 Task: Set the SRTP key (hexadecimal) in real-time protocol input to "72F8D19E4".
Action: Mouse moved to (124, 13)
Screenshot: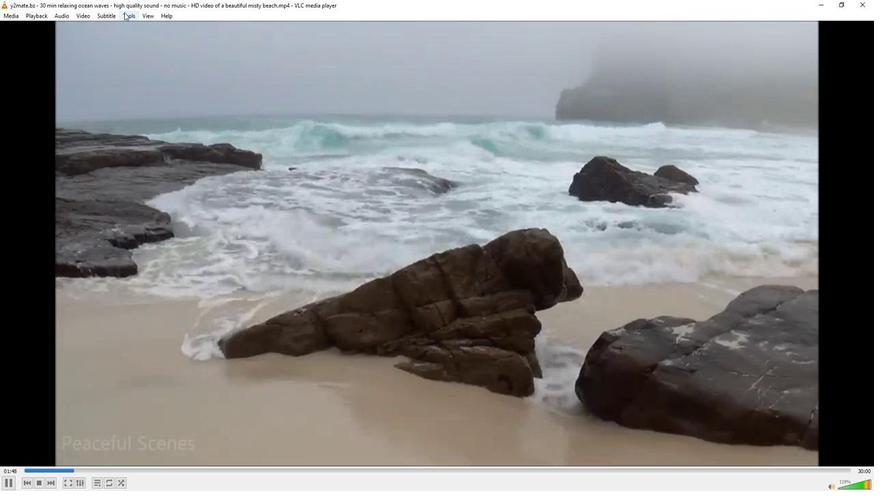 
Action: Mouse pressed left at (124, 13)
Screenshot: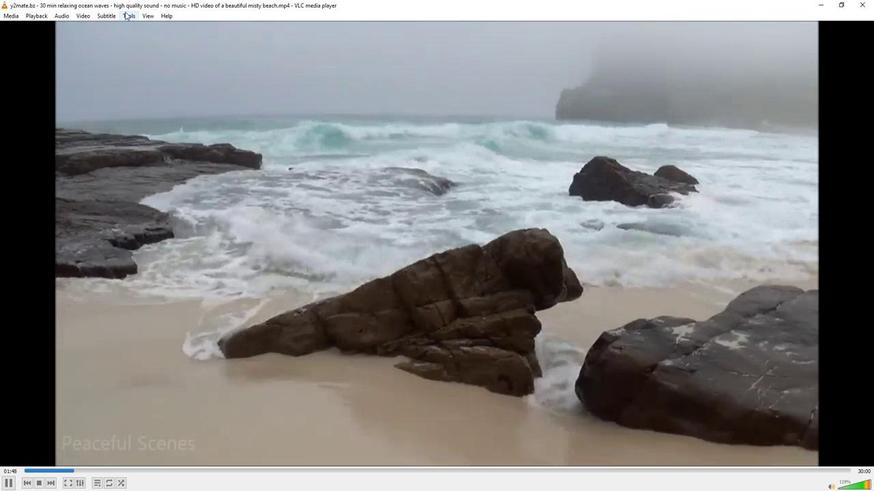 
Action: Mouse moved to (138, 127)
Screenshot: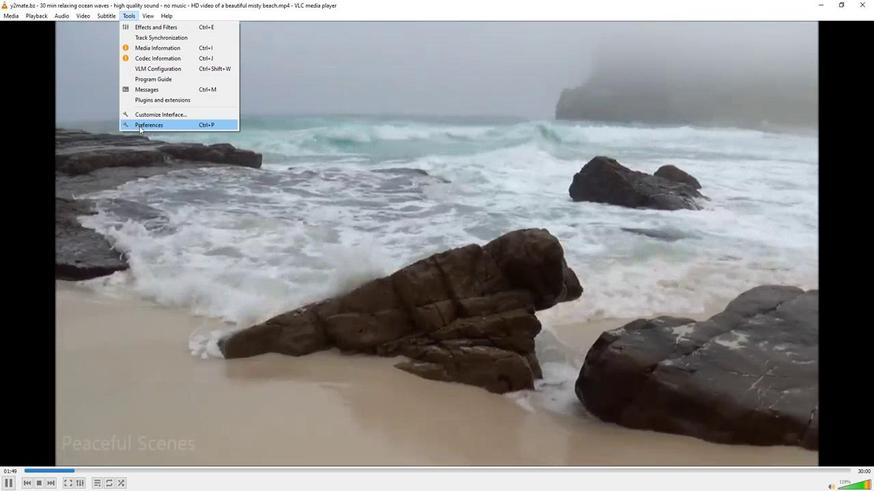 
Action: Mouse pressed left at (138, 127)
Screenshot: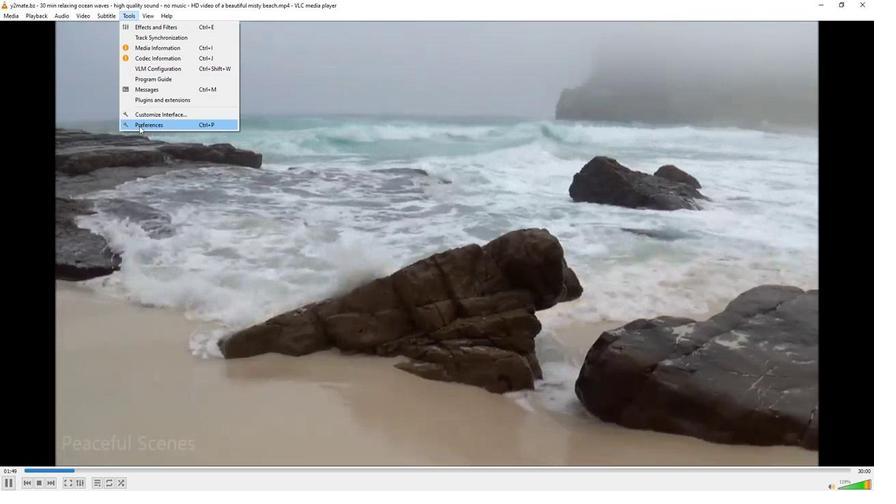 
Action: Mouse moved to (243, 382)
Screenshot: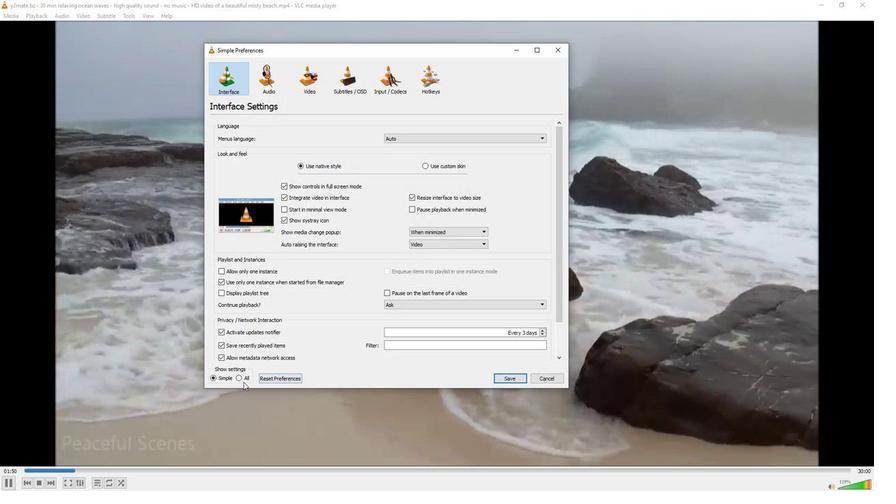 
Action: Mouse pressed left at (243, 382)
Screenshot: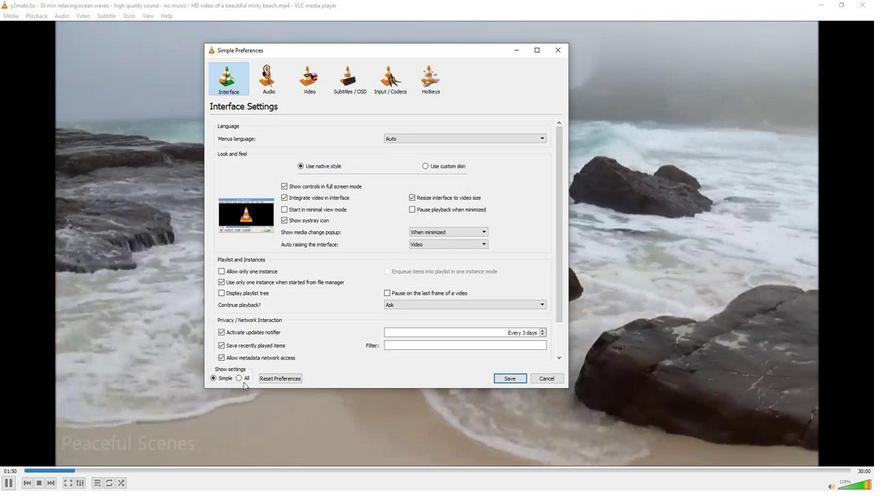 
Action: Mouse moved to (236, 377)
Screenshot: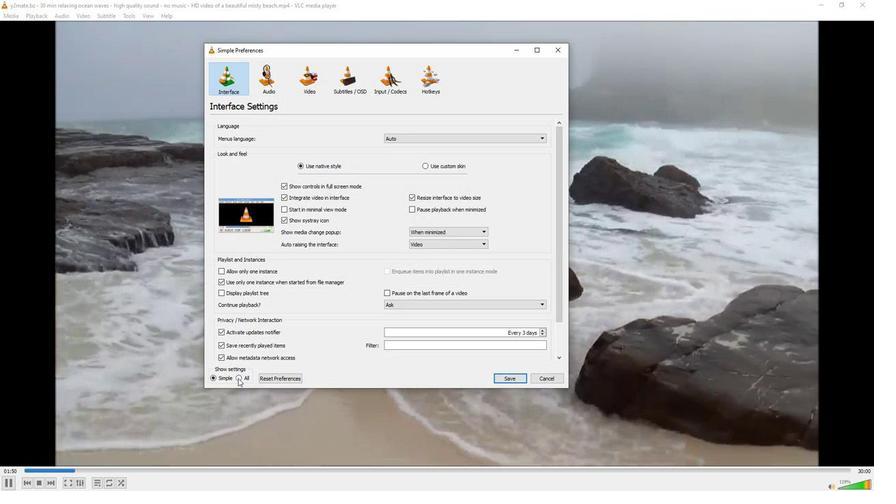 
Action: Mouse pressed left at (236, 377)
Screenshot: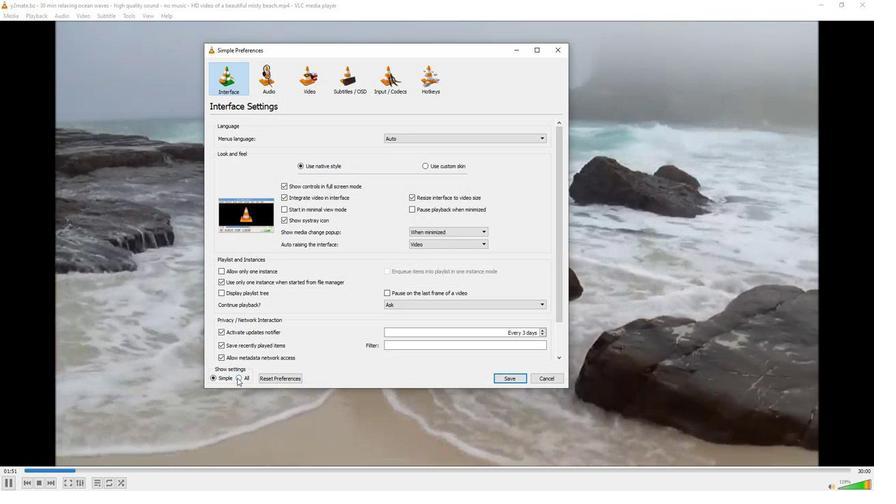 
Action: Mouse moved to (224, 247)
Screenshot: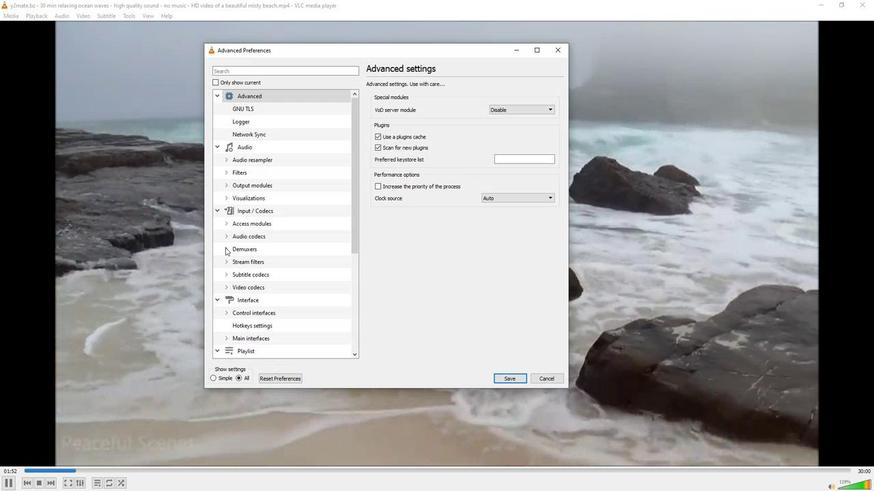 
Action: Mouse pressed left at (224, 247)
Screenshot: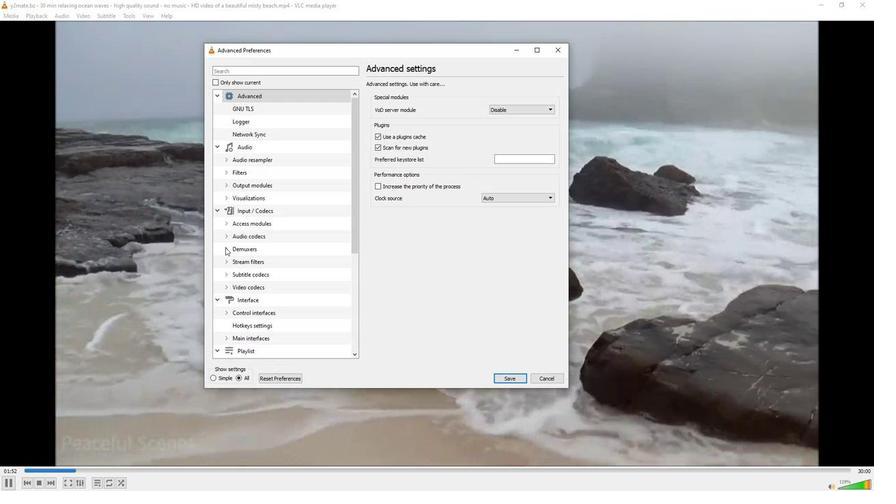 
Action: Mouse moved to (243, 273)
Screenshot: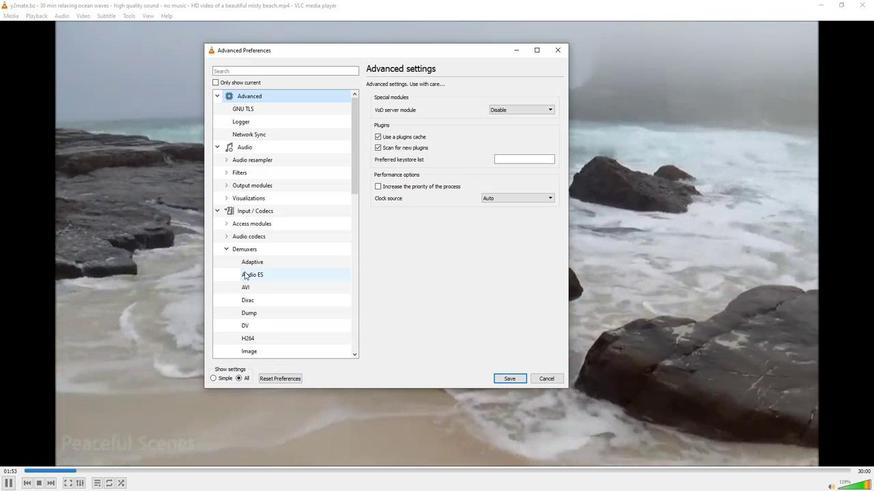 
Action: Mouse scrolled (243, 273) with delta (0, 0)
Screenshot: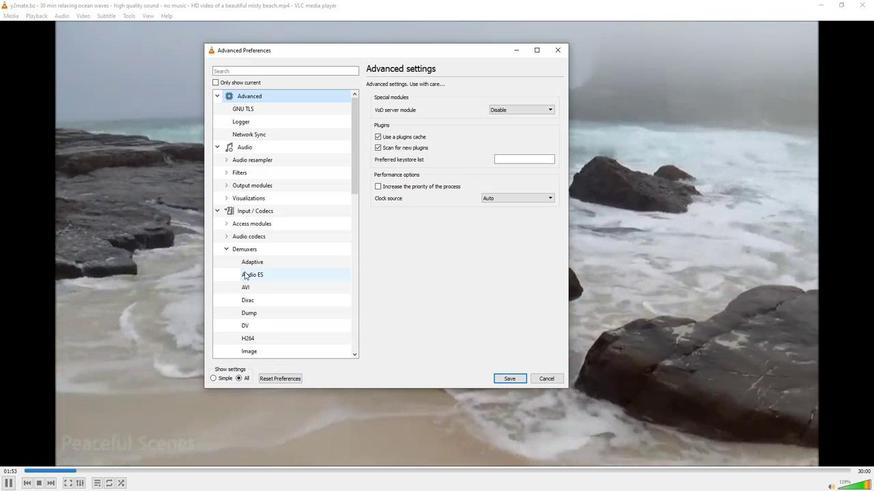 
Action: Mouse moved to (243, 273)
Screenshot: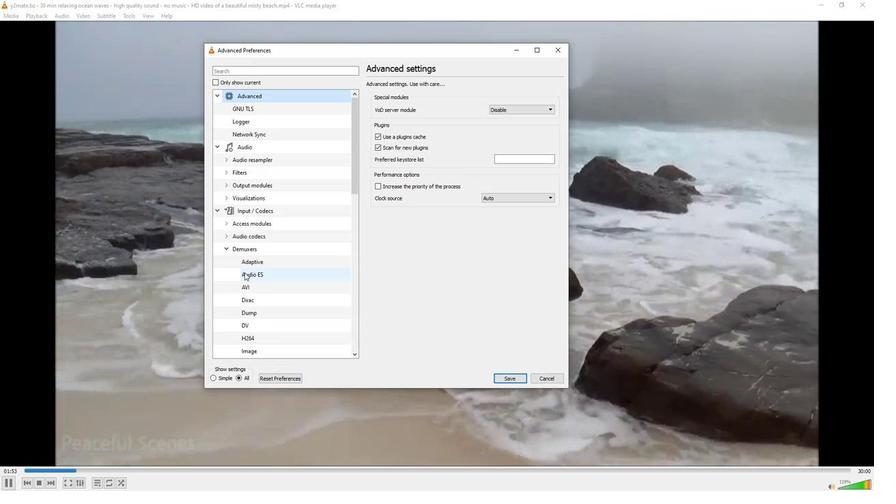 
Action: Mouse scrolled (243, 273) with delta (0, 0)
Screenshot: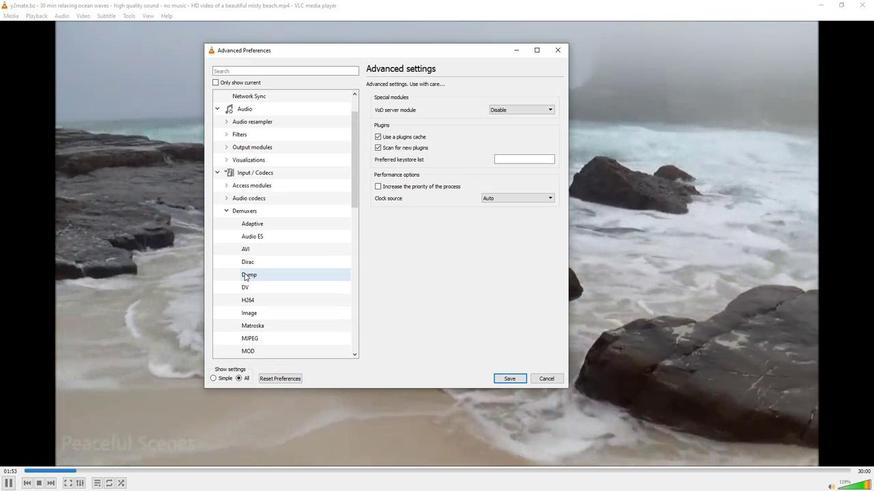 
Action: Mouse scrolled (243, 273) with delta (0, 0)
Screenshot: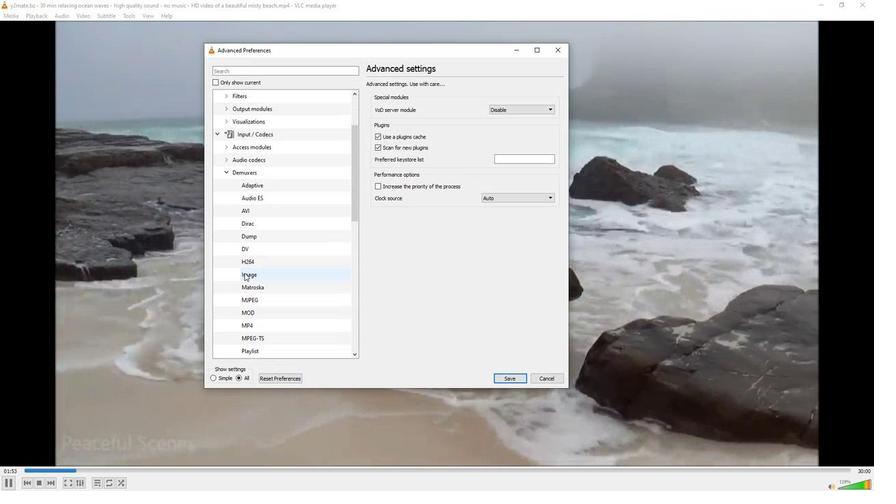 
Action: Mouse scrolled (243, 273) with delta (0, 0)
Screenshot: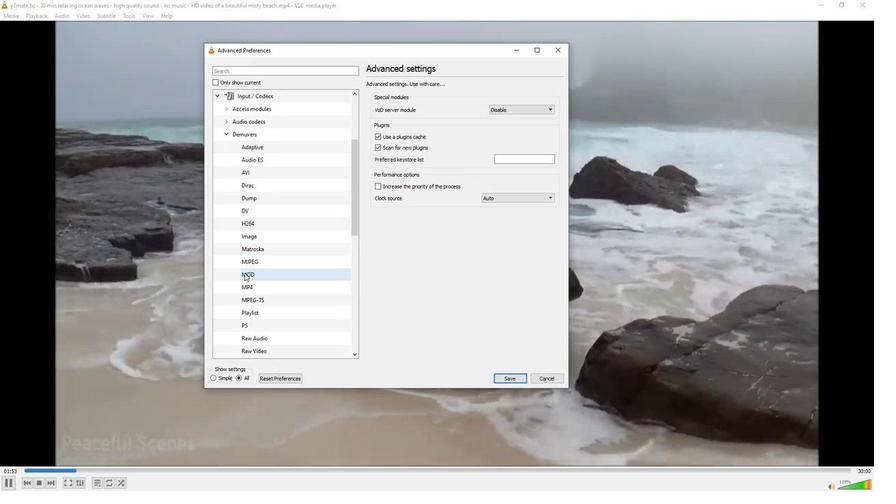 
Action: Mouse moved to (248, 325)
Screenshot: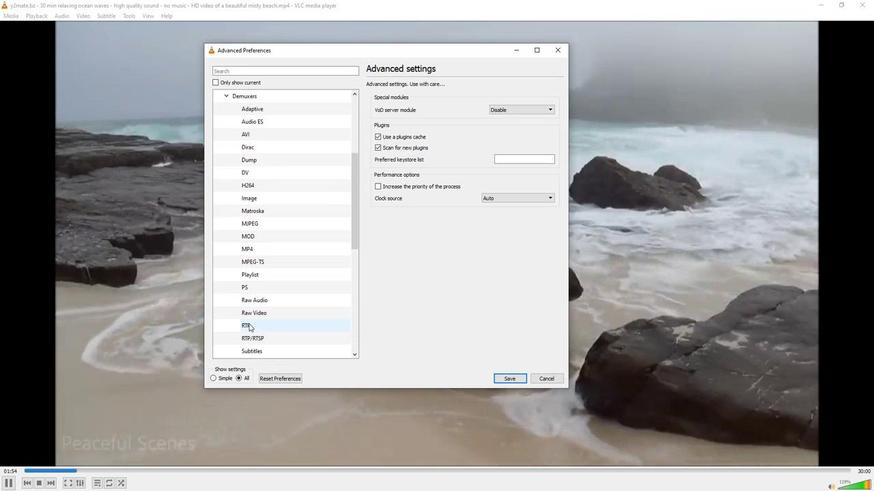 
Action: Mouse pressed left at (248, 325)
Screenshot: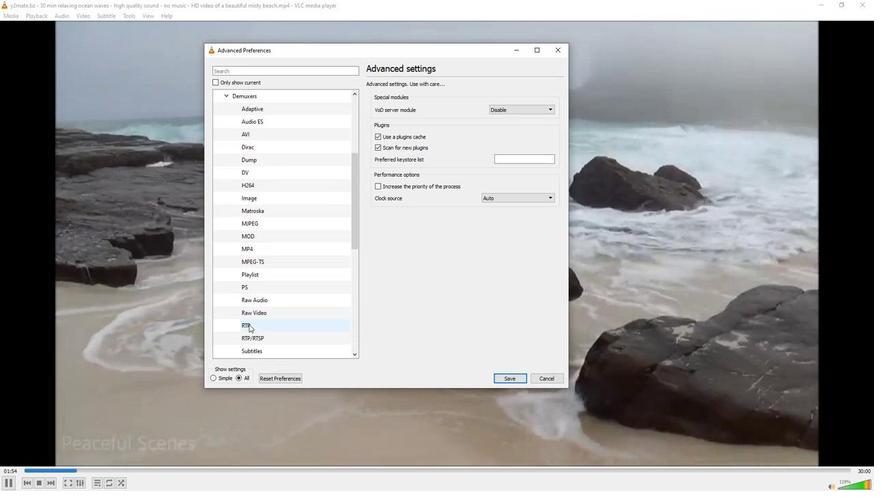 
Action: Mouse moved to (512, 114)
Screenshot: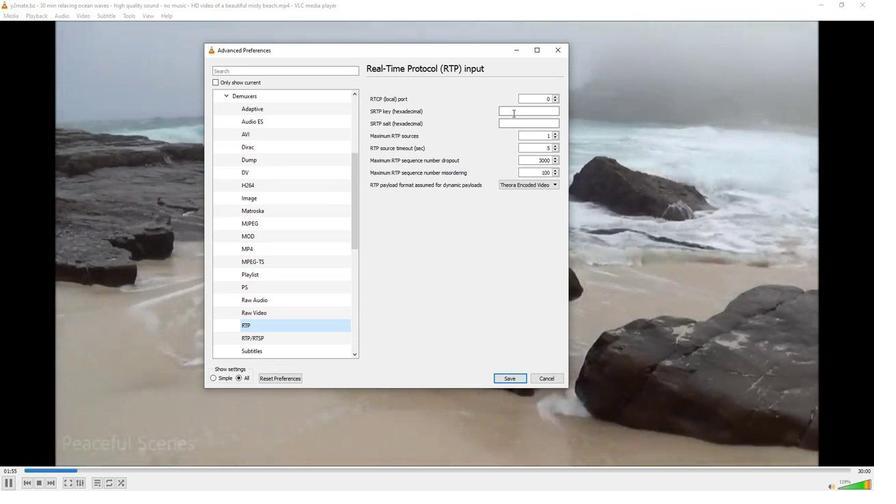 
Action: Mouse pressed left at (512, 114)
Screenshot: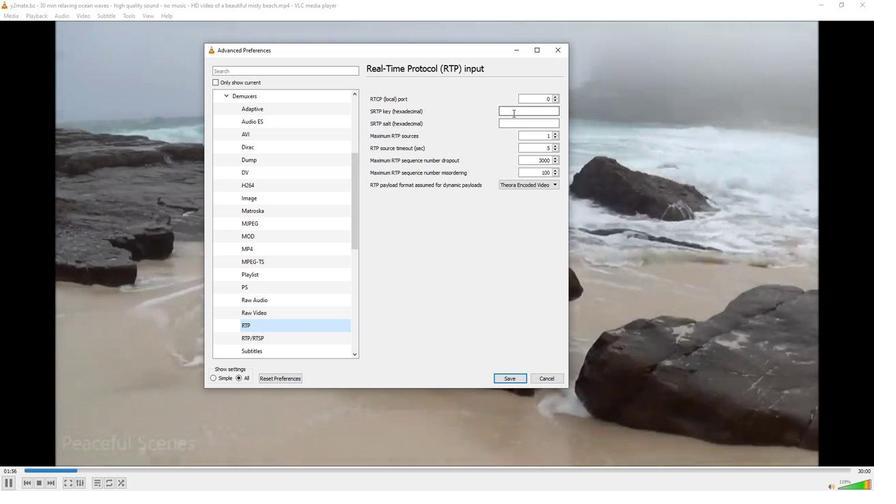 
Action: Mouse moved to (506, 113)
Screenshot: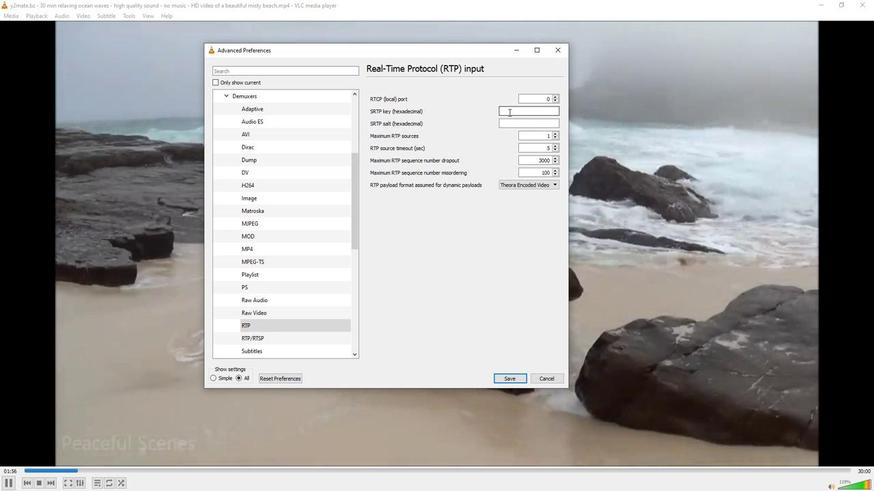 
Action: Key pressed 72f8d19e4
Screenshot: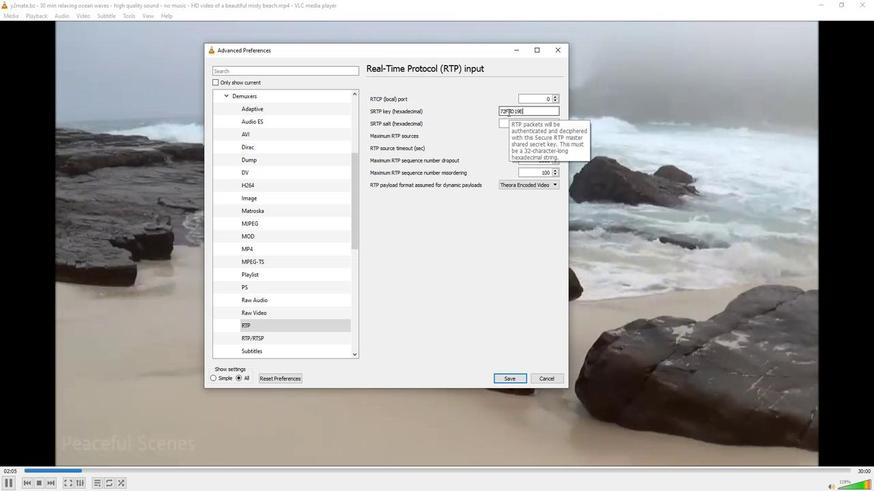 
Action: Mouse moved to (452, 293)
Screenshot: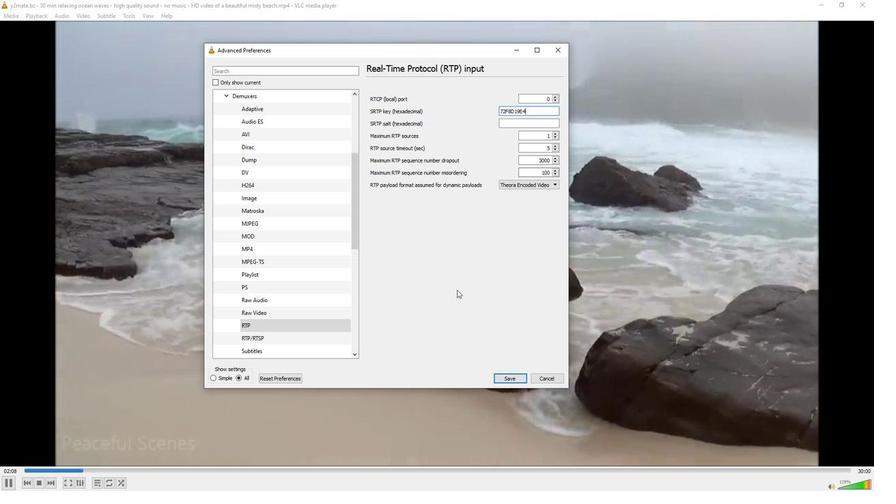 
